 Task: Change the gender to man.
Action: Mouse moved to (520, 267)
Screenshot: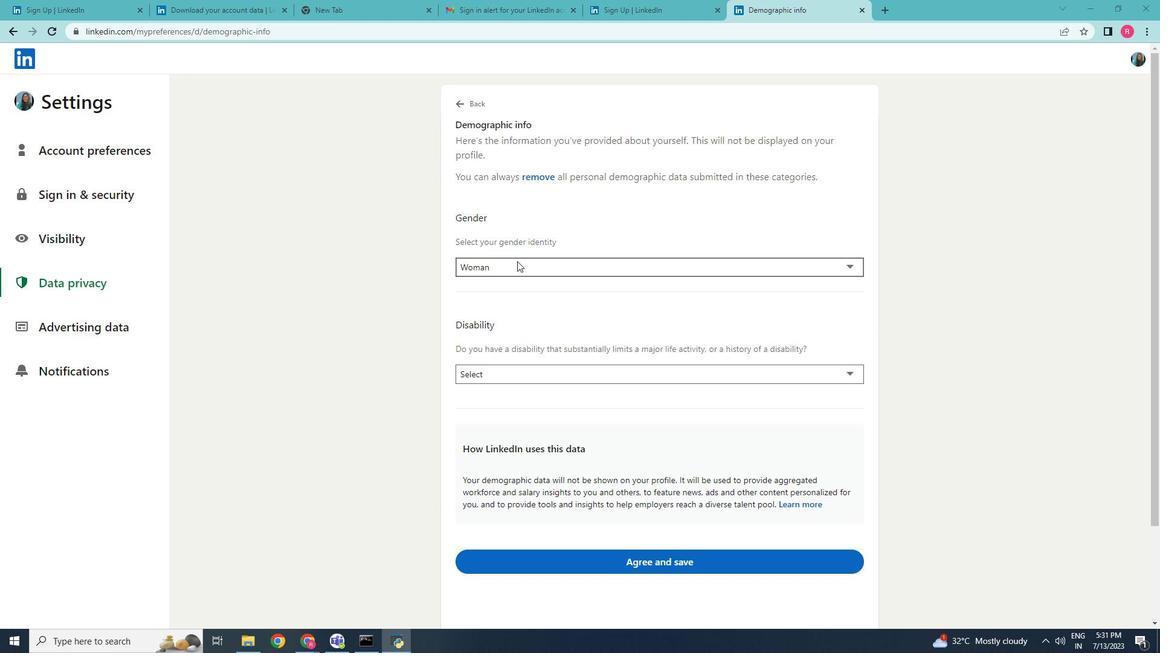 
Action: Mouse pressed left at (520, 267)
Screenshot: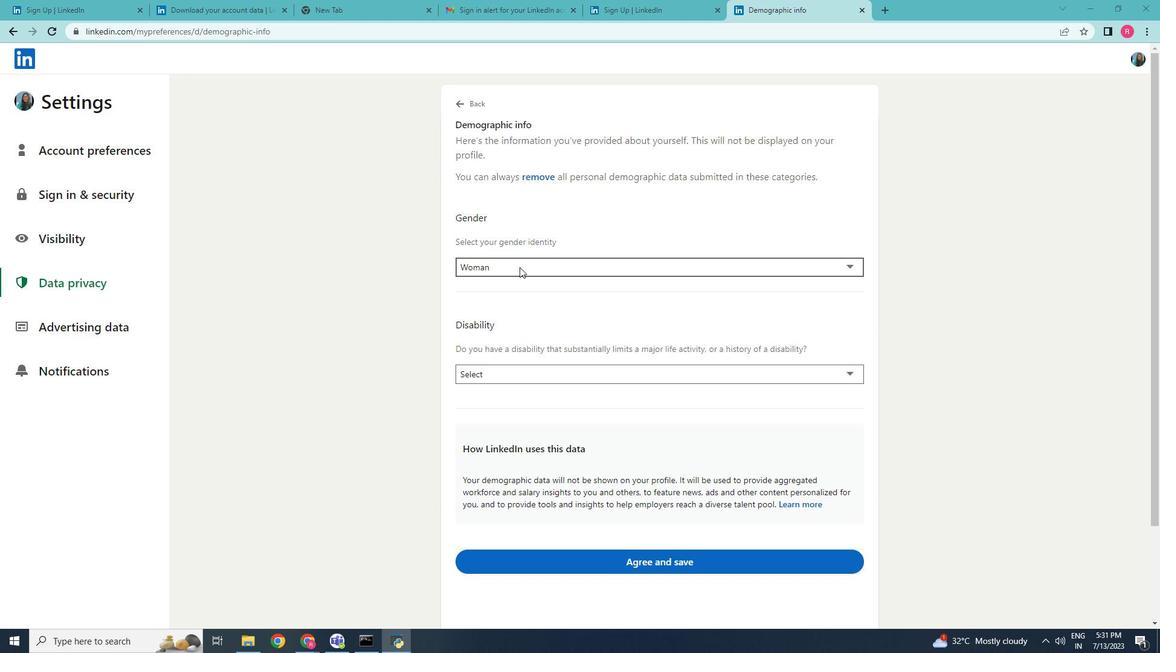 
Action: Mouse moved to (496, 306)
Screenshot: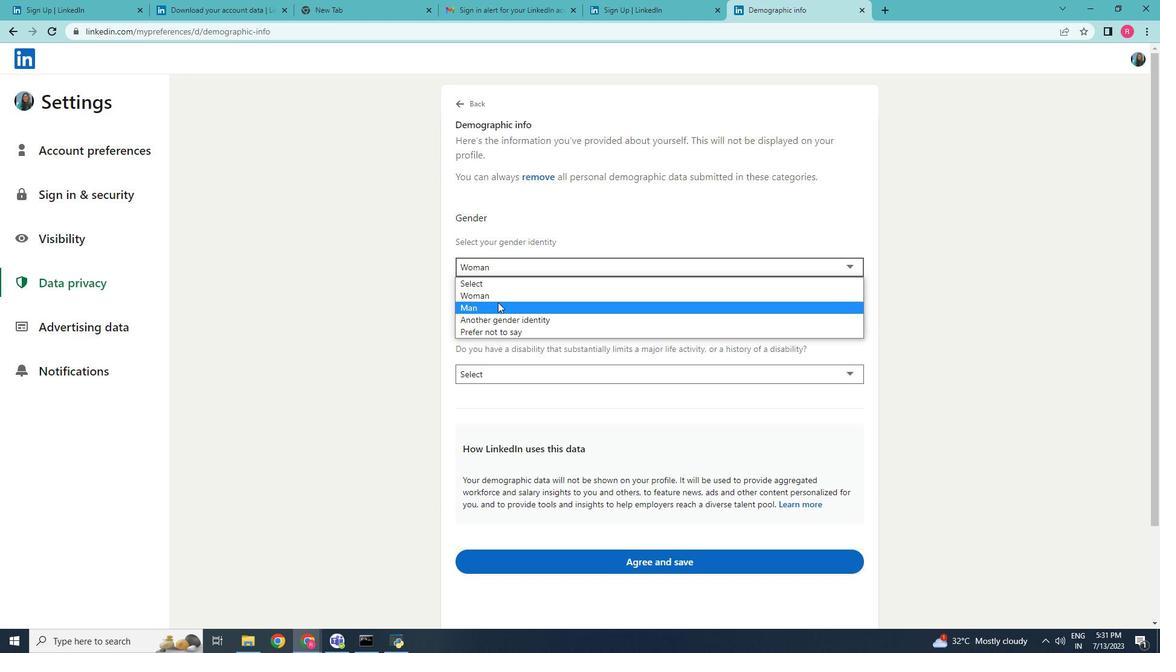 
Action: Mouse pressed left at (496, 306)
Screenshot: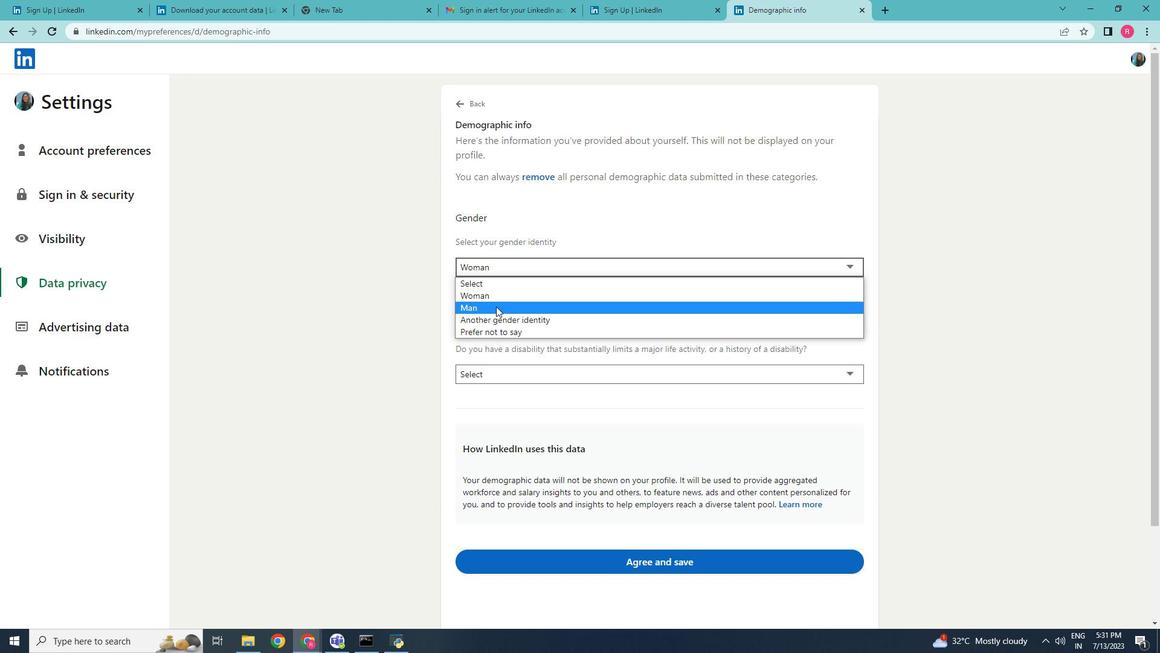 
